 Task: Create a rule from the Agile list, Priority changed -> Complete task in the project AgileCrest if Priority Cleared then Complete Task
Action: Mouse moved to (1209, 199)
Screenshot: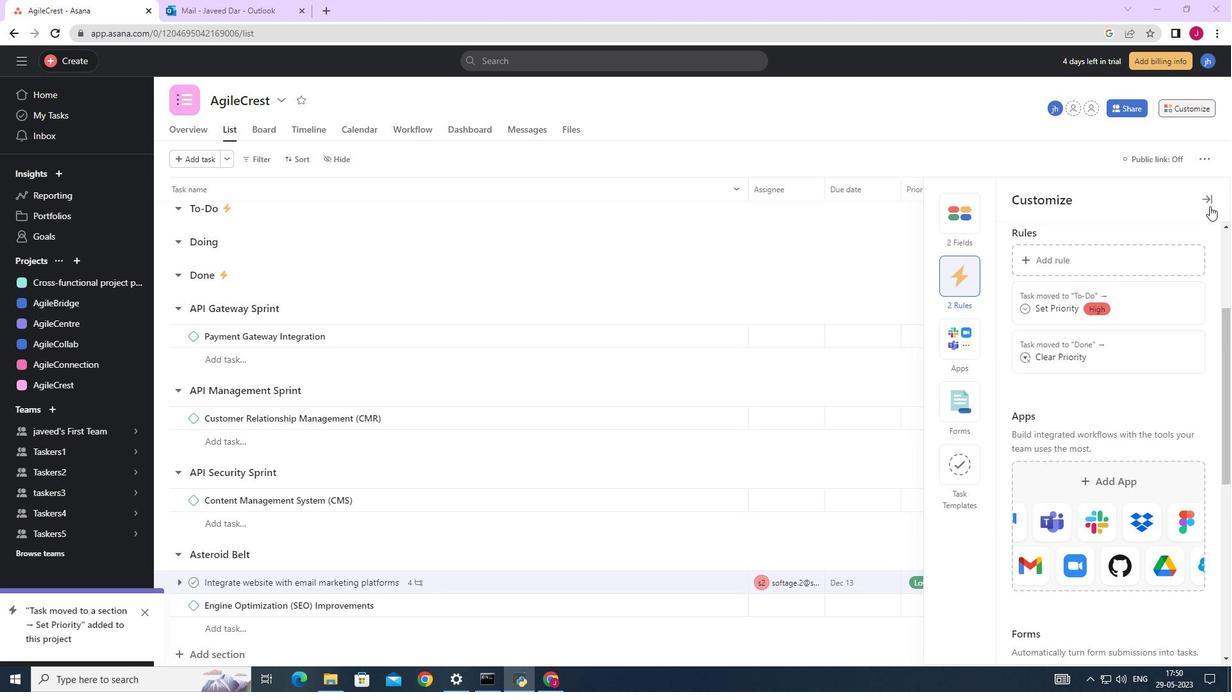 
Action: Mouse pressed left at (1209, 199)
Screenshot: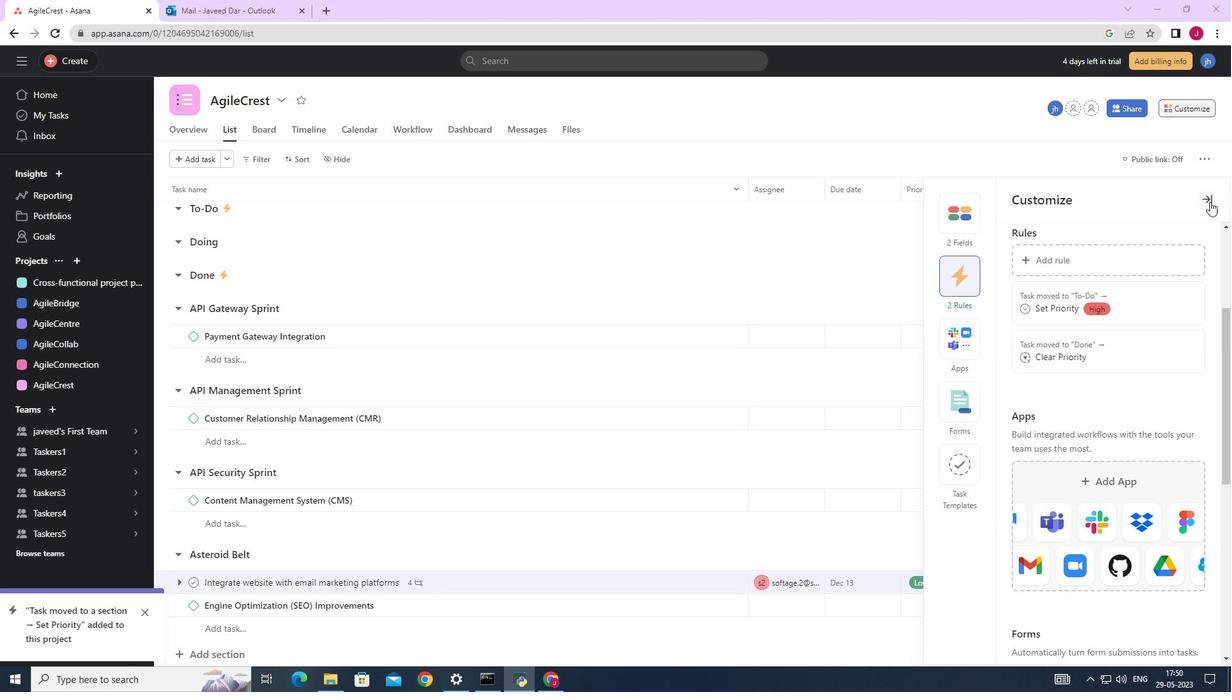 
Action: Mouse moved to (1182, 102)
Screenshot: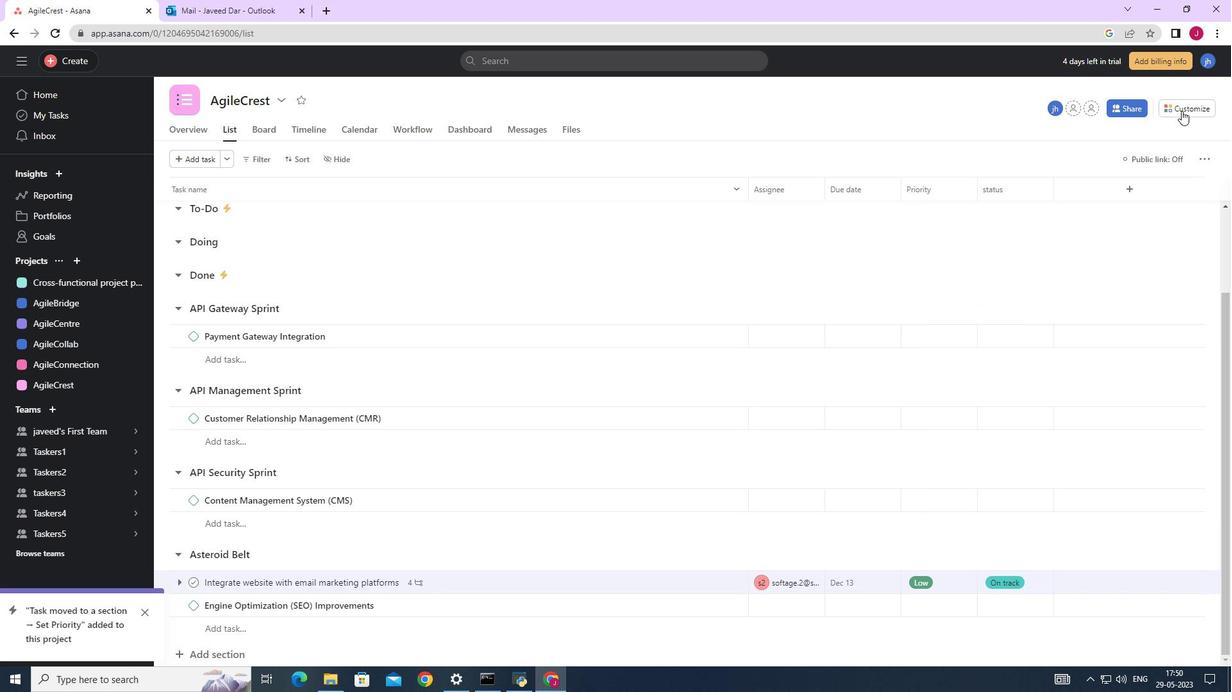 
Action: Mouse pressed left at (1182, 102)
Screenshot: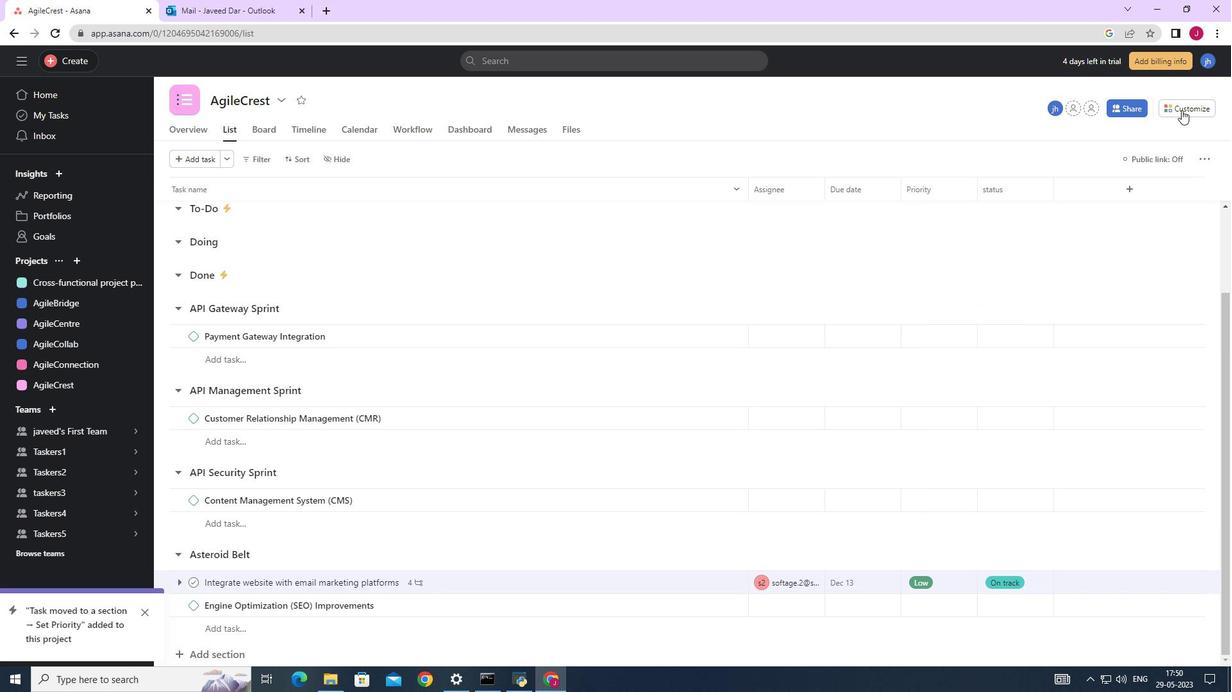 
Action: Mouse moved to (964, 273)
Screenshot: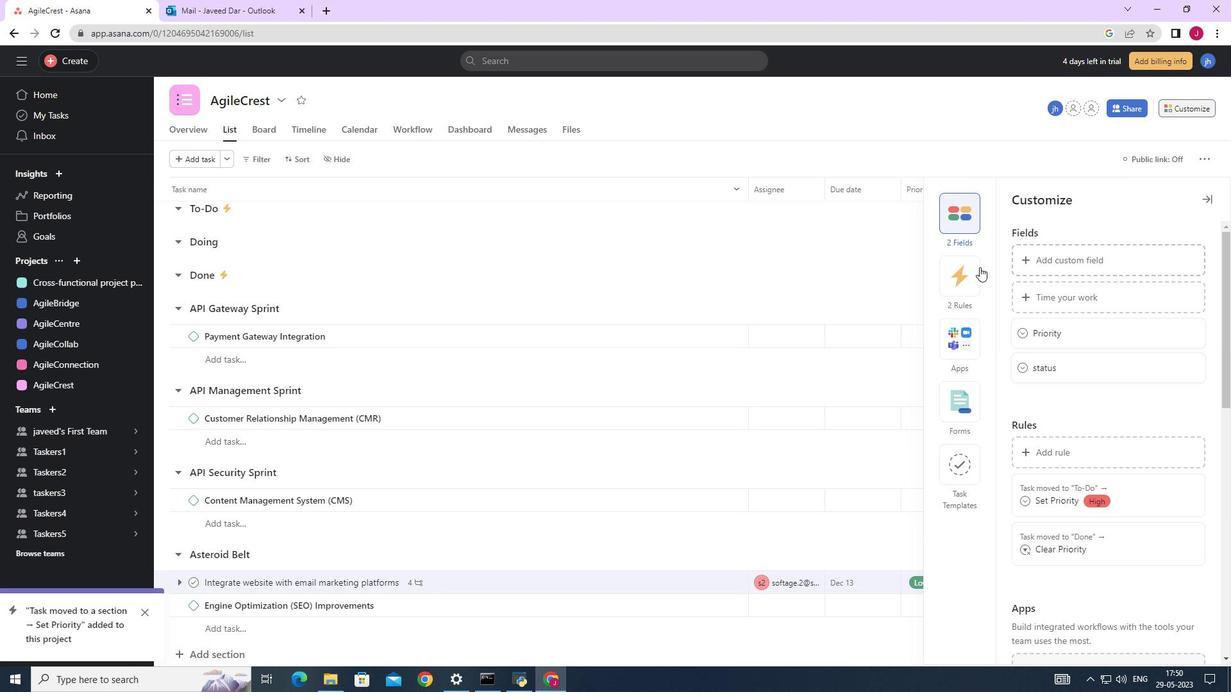 
Action: Mouse pressed left at (964, 273)
Screenshot: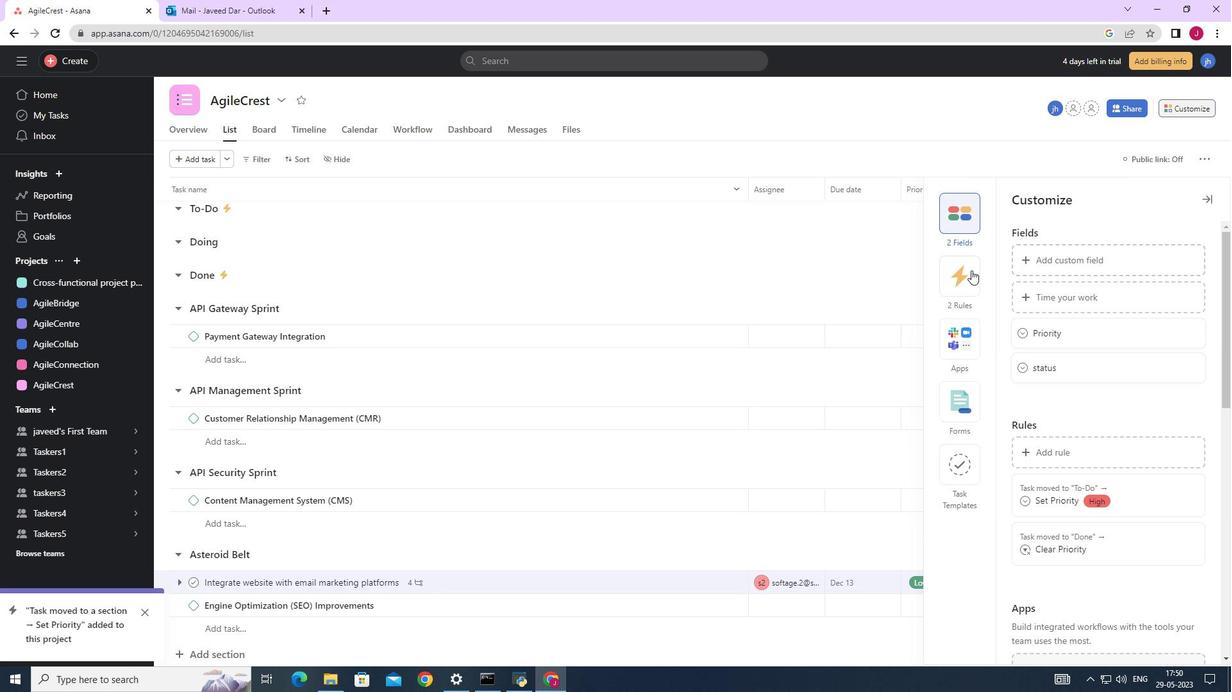 
Action: Mouse moved to (1042, 253)
Screenshot: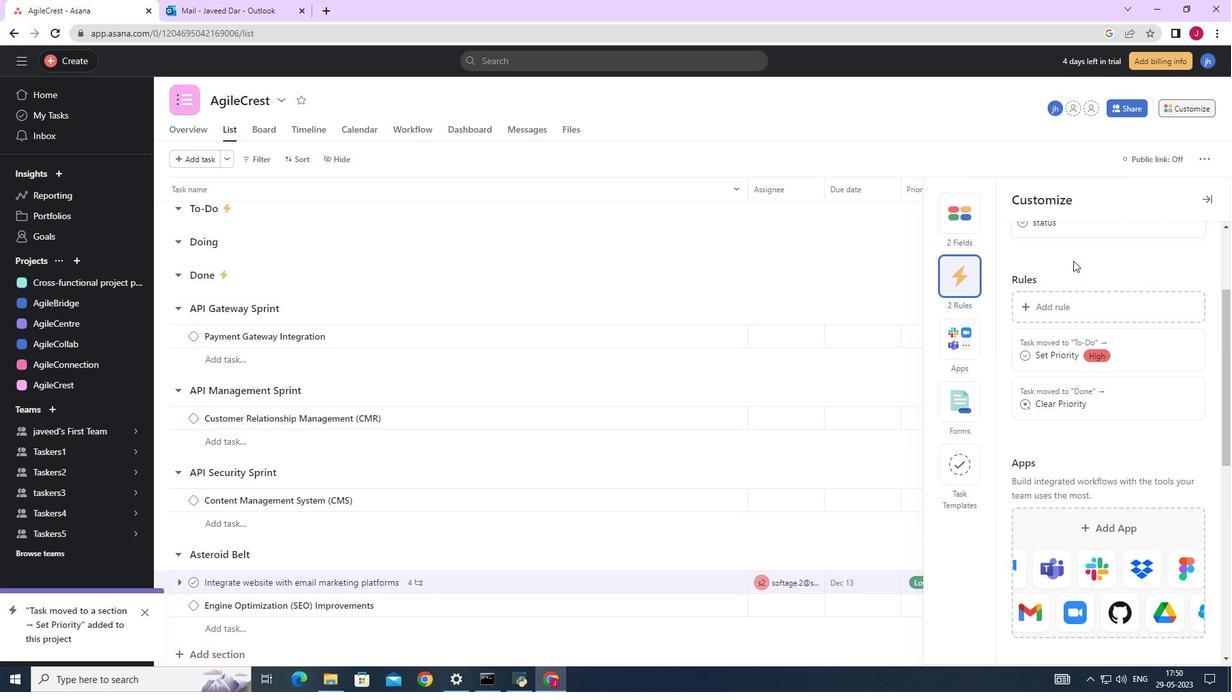 
Action: Mouse pressed left at (1042, 253)
Screenshot: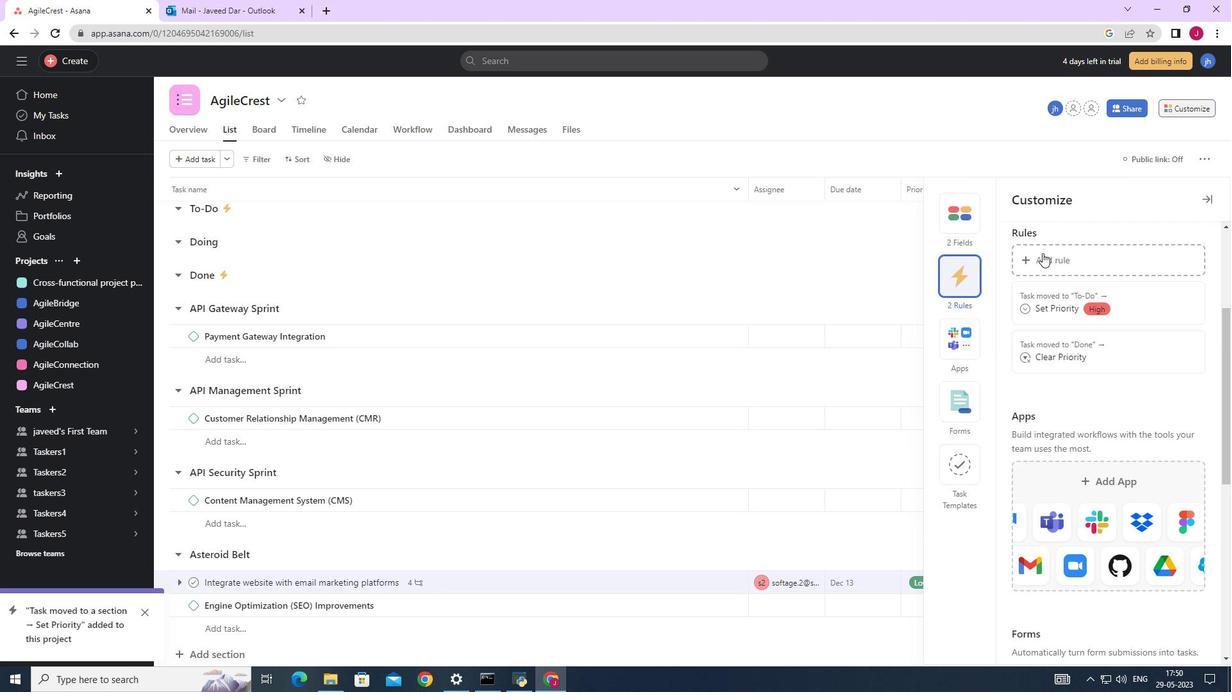 
Action: Mouse moved to (266, 189)
Screenshot: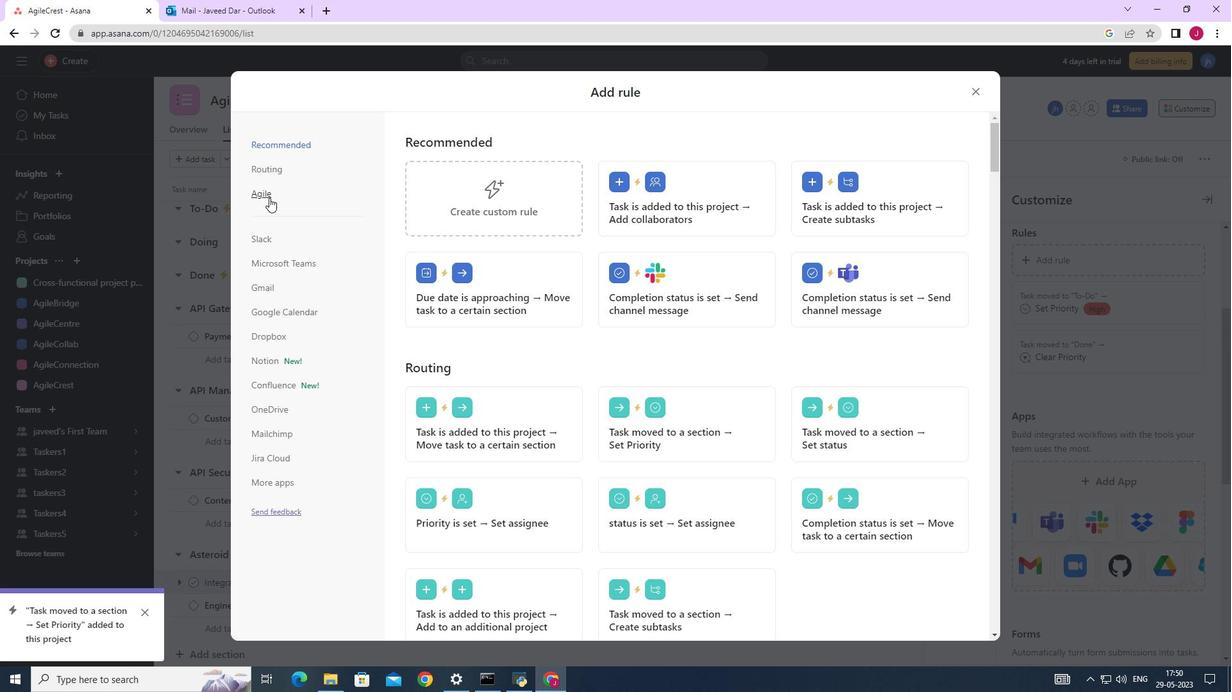 
Action: Mouse pressed left at (266, 189)
Screenshot: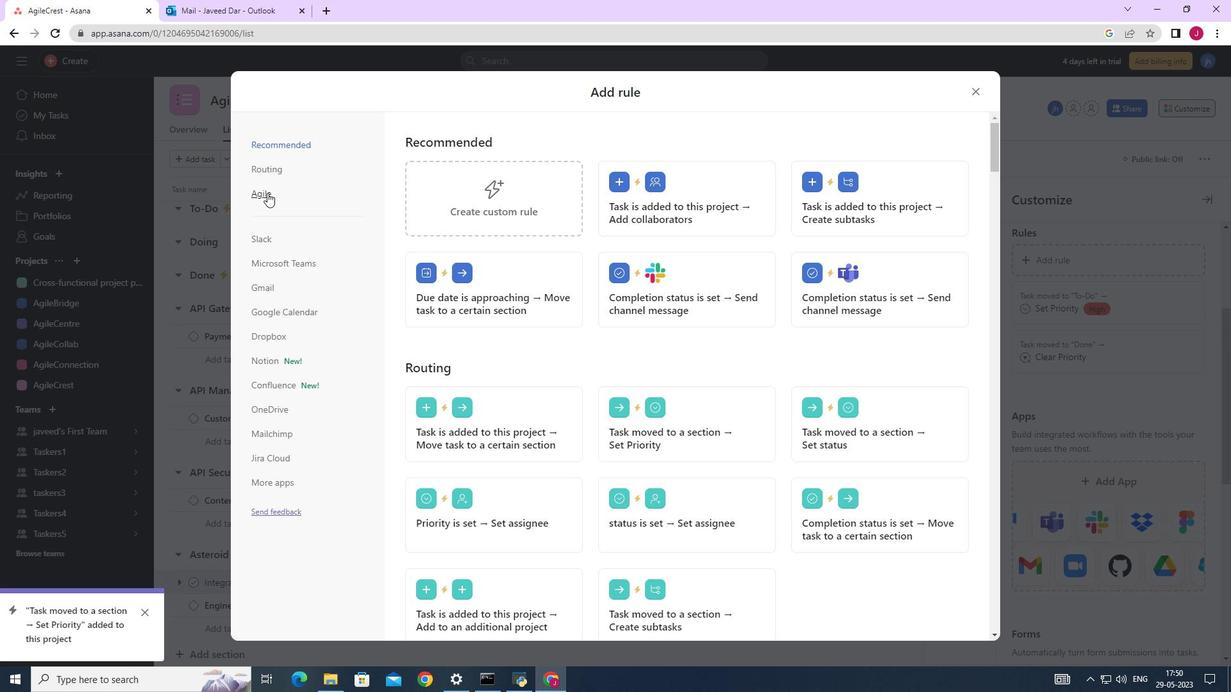 
Action: Mouse moved to (484, 202)
Screenshot: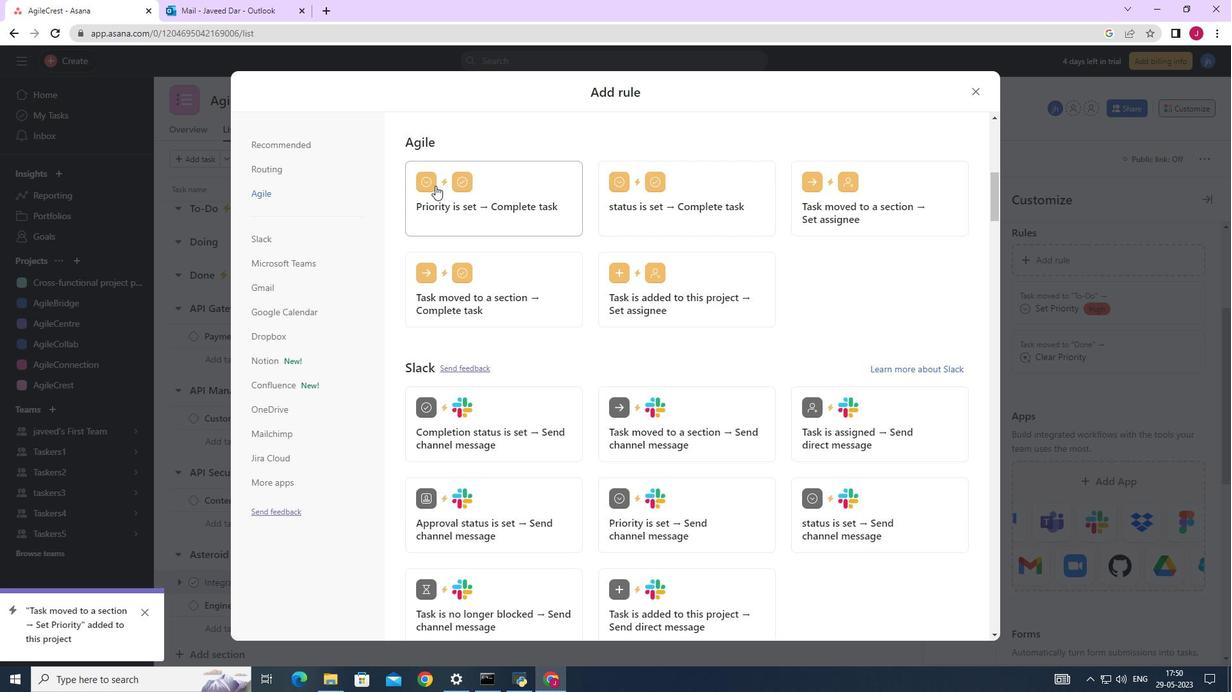 
Action: Mouse pressed left at (484, 202)
Screenshot: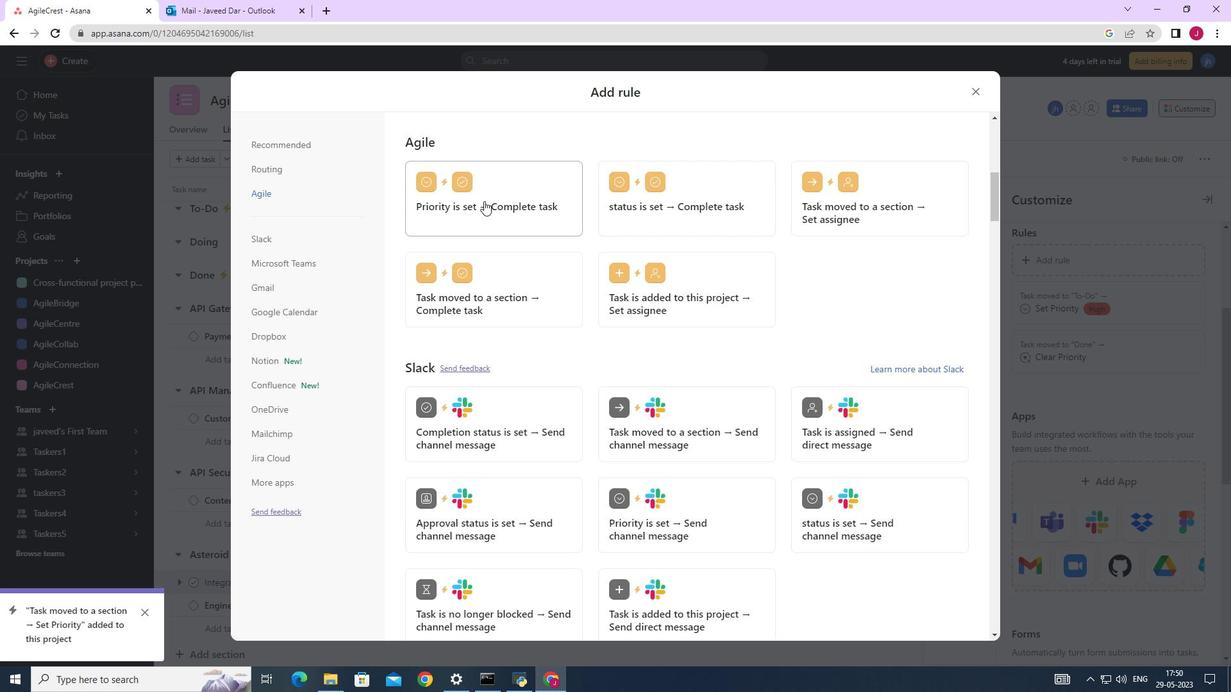 
Action: Mouse moved to (826, 224)
Screenshot: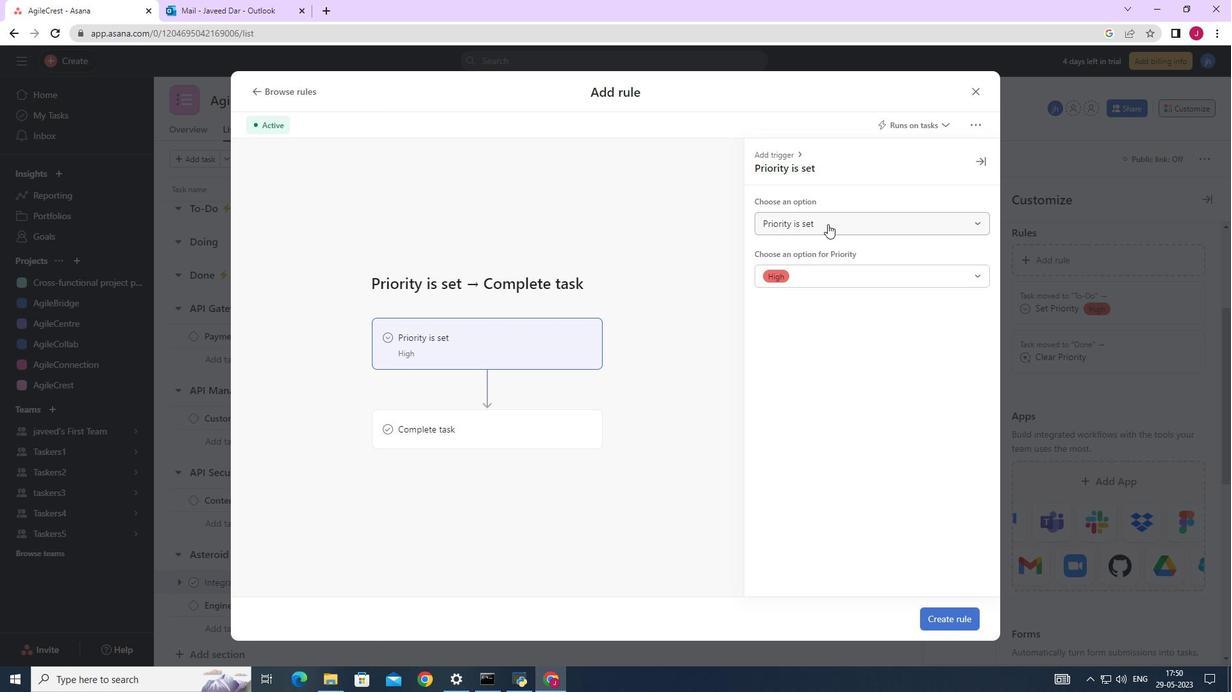 
Action: Mouse pressed left at (826, 224)
Screenshot: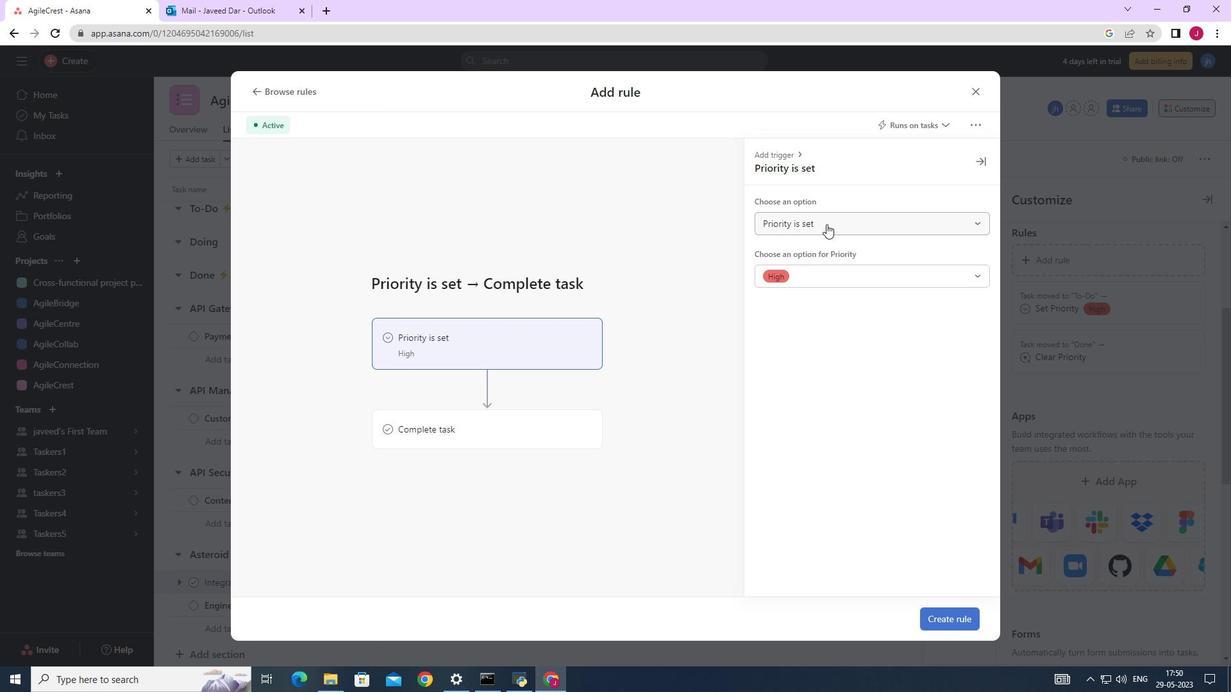 
Action: Mouse moved to (808, 268)
Screenshot: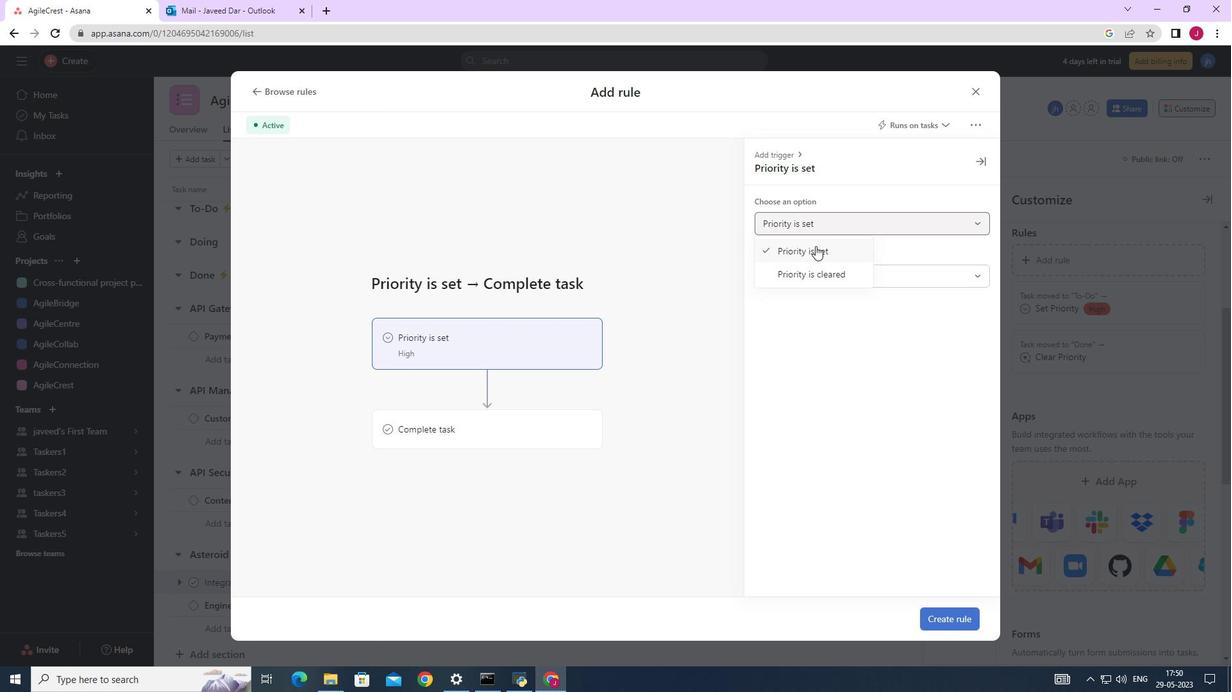 
Action: Mouse pressed left at (808, 268)
Screenshot: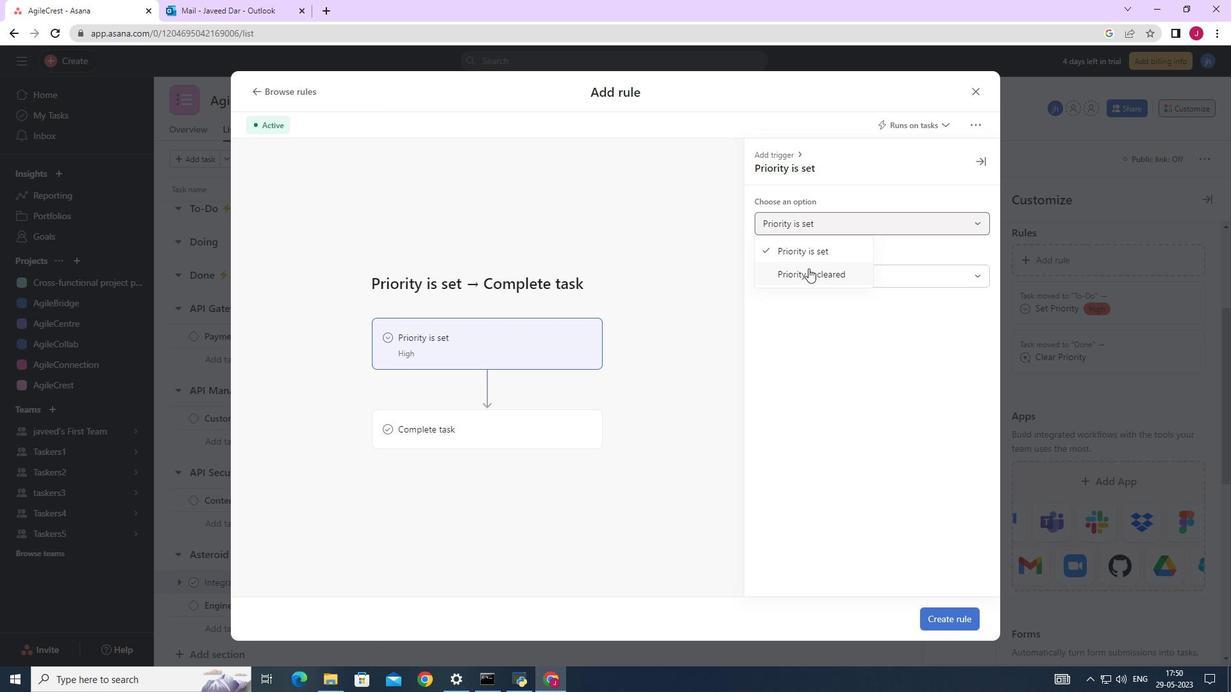 
Action: Mouse moved to (937, 615)
Screenshot: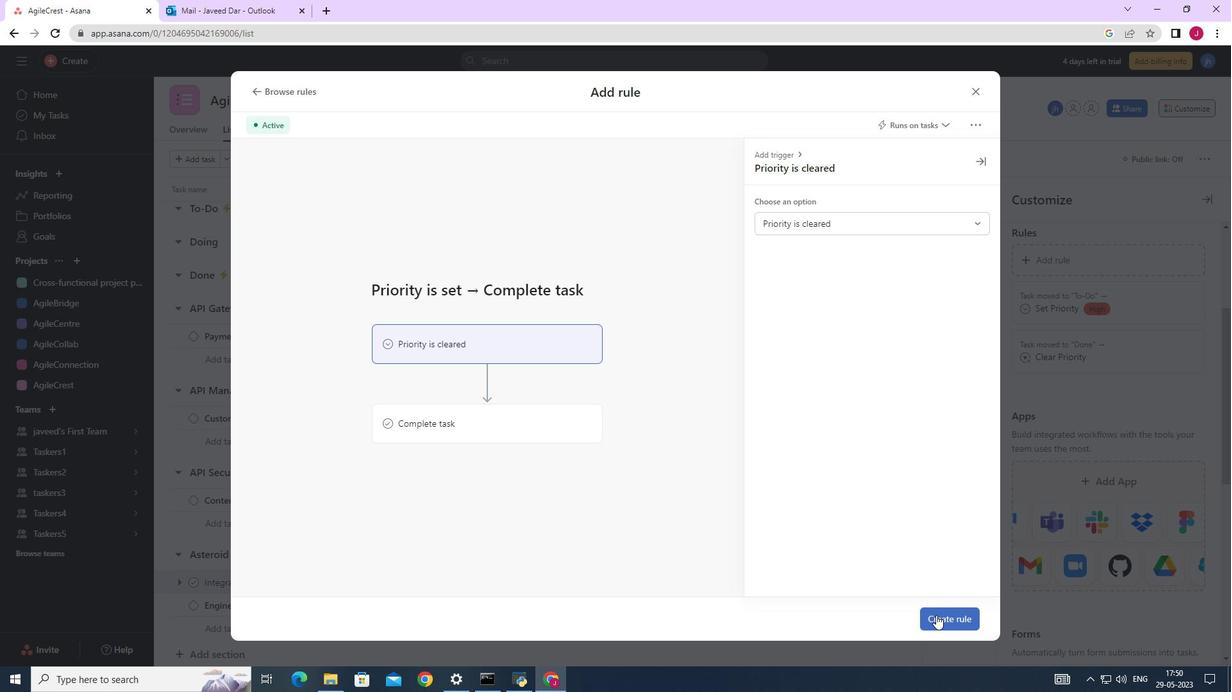 
Action: Mouse pressed left at (937, 615)
Screenshot: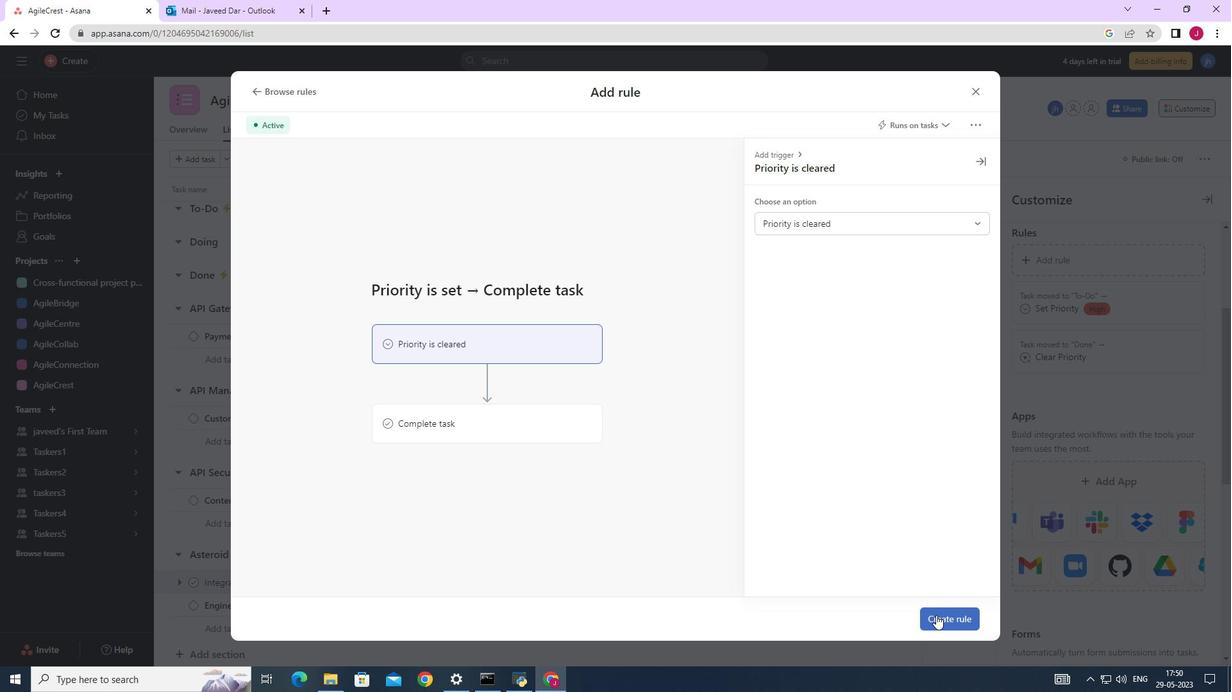 
Action: Mouse moved to (881, 393)
Screenshot: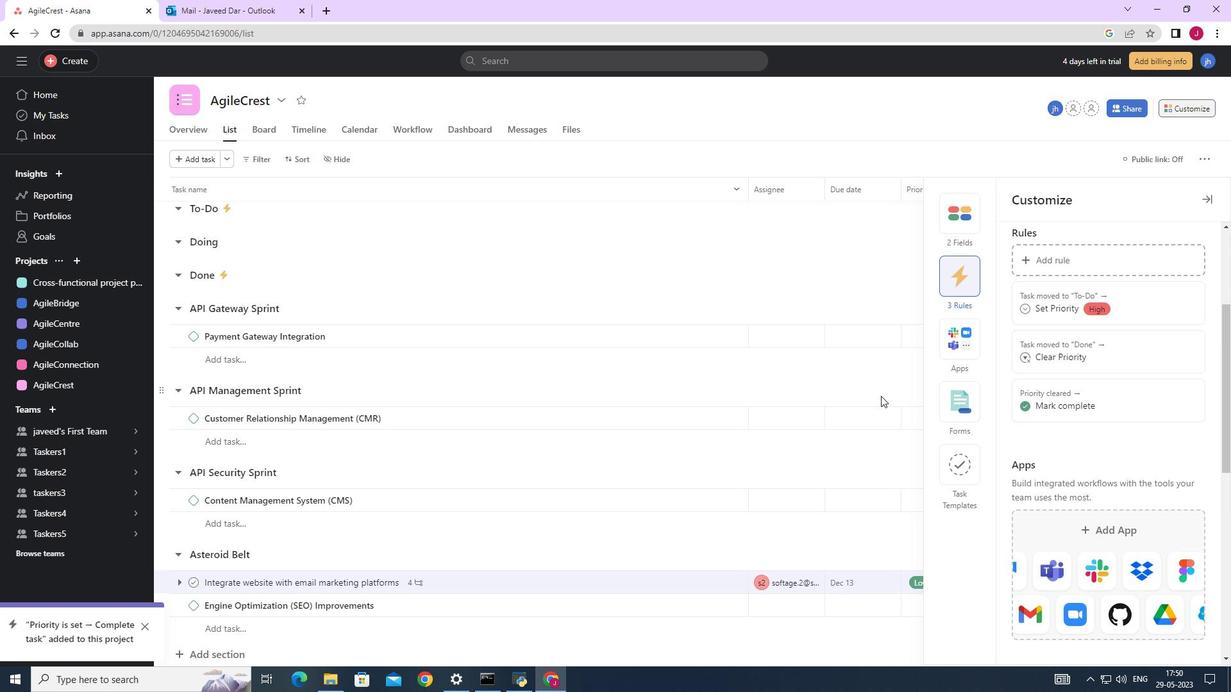 
